 Task: Invite Team Member Softage.1@softage.net to Workspace Data Analysis and Reporting. Invite Team Member Softage.2@softage.net to Workspace Data Analysis and Reporting. Invite Team Member Softage.3@softage.net to Workspace Data Analysis and Reporting. Invite Team Member Softage.4@softage.net to Workspace Data Analysis and Reporting
Action: Mouse moved to (135, 98)
Screenshot: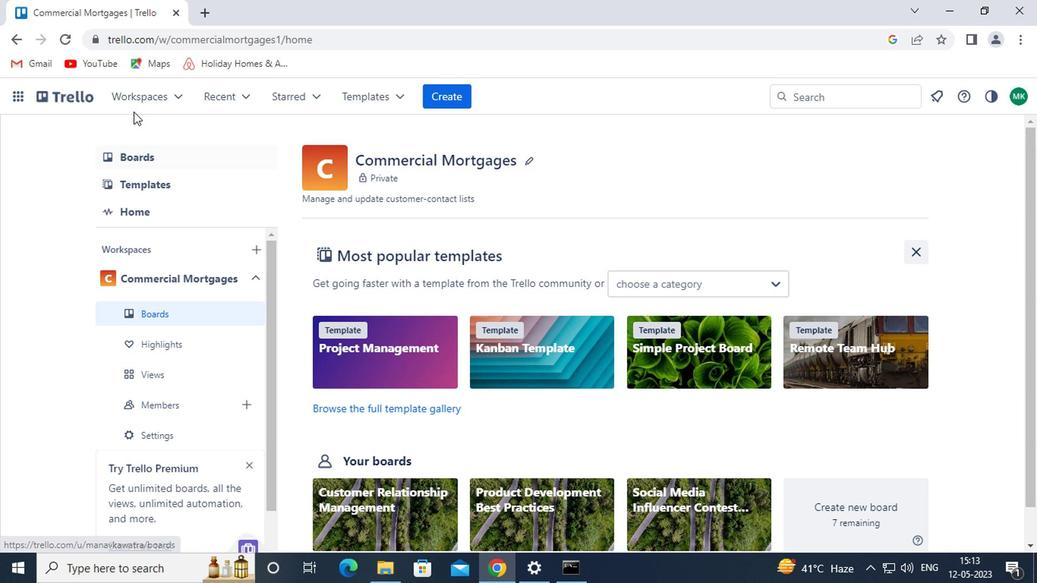 
Action: Mouse pressed left at (135, 98)
Screenshot: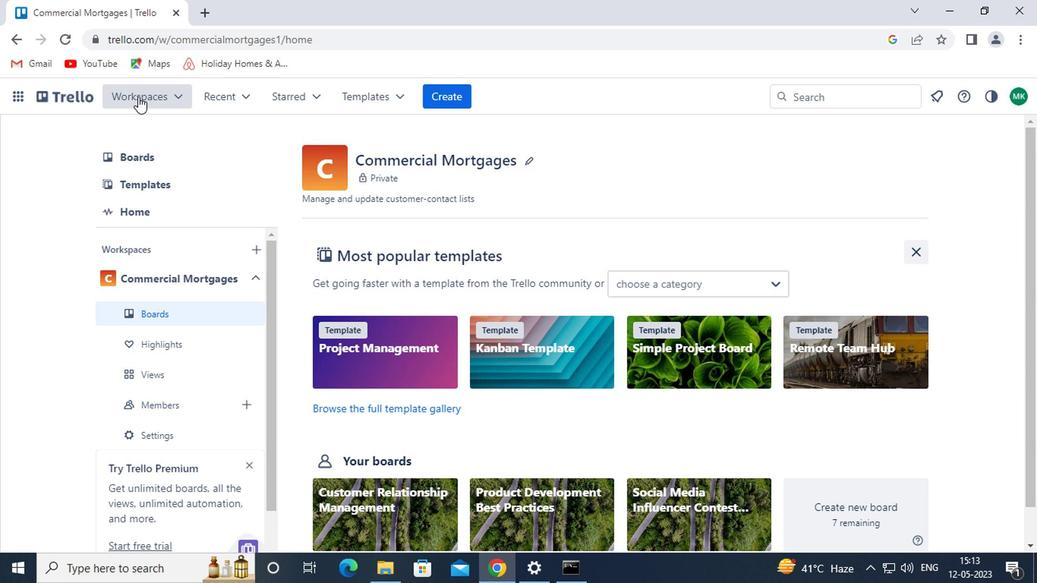 
Action: Mouse moved to (190, 268)
Screenshot: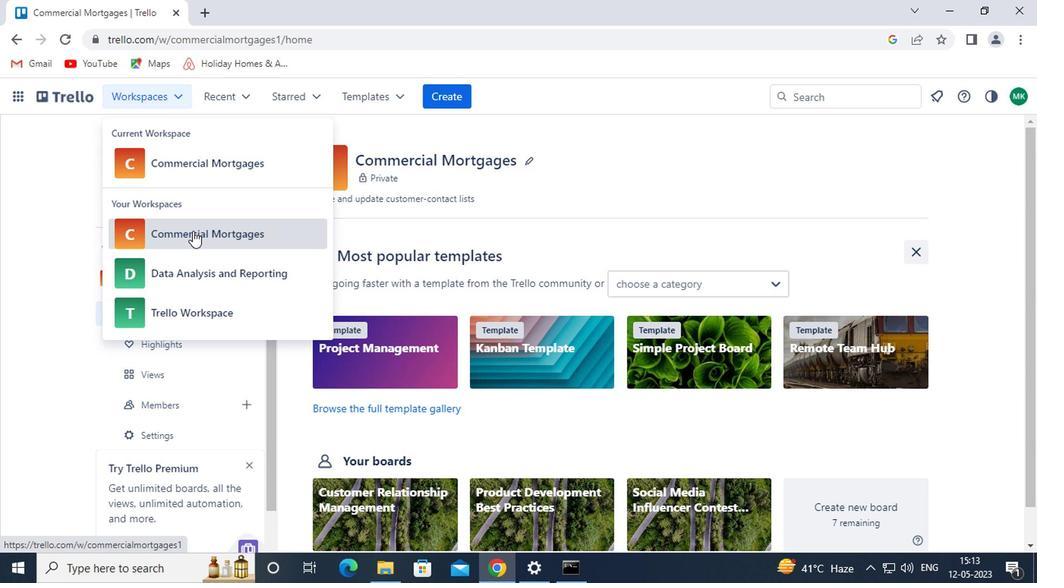 
Action: Mouse pressed left at (190, 268)
Screenshot: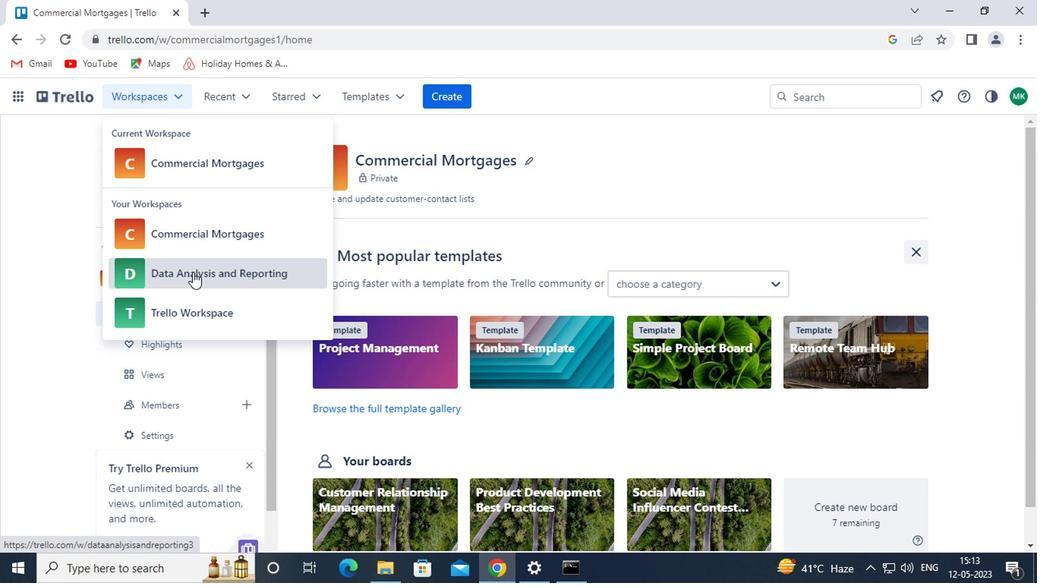
Action: Mouse moved to (861, 159)
Screenshot: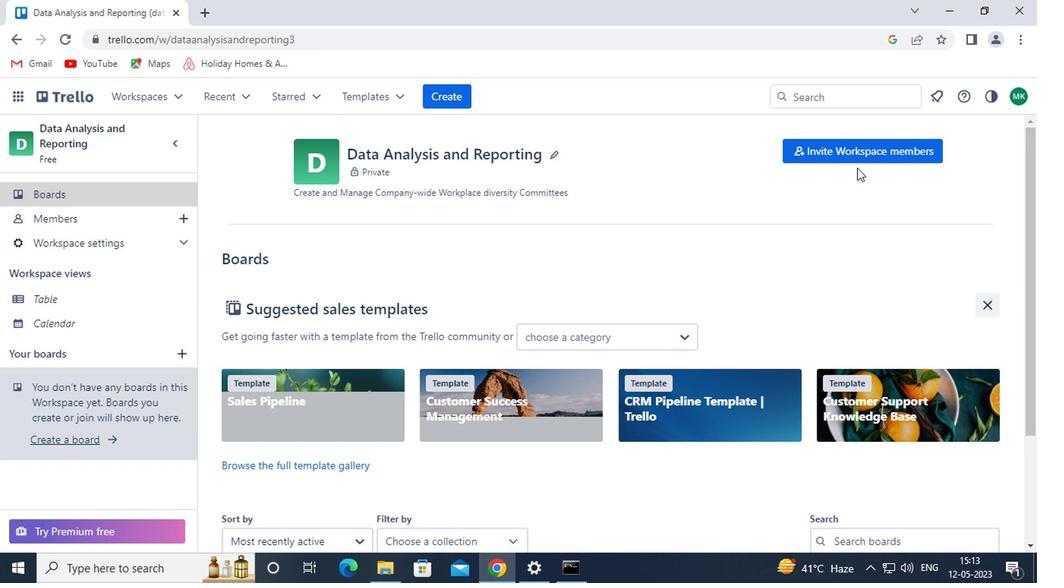 
Action: Mouse pressed left at (861, 159)
Screenshot: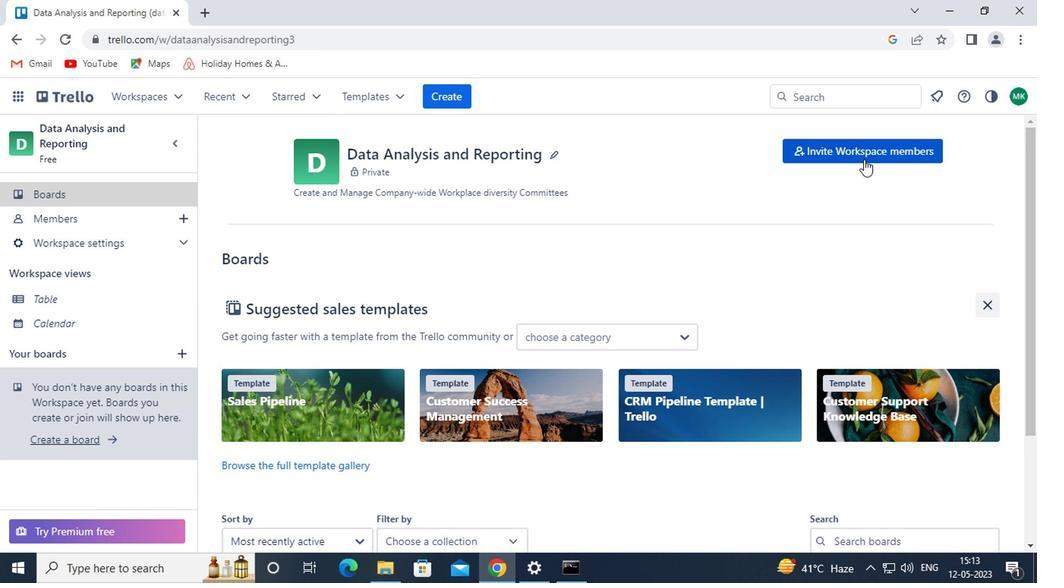 
Action: Mouse moved to (339, 299)
Screenshot: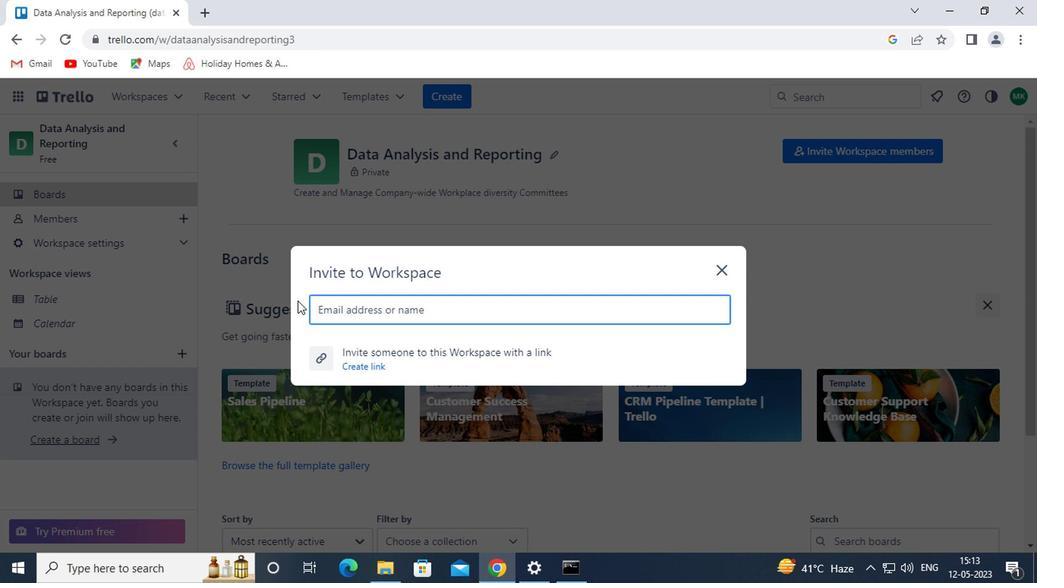 
Action: Mouse pressed left at (339, 299)
Screenshot: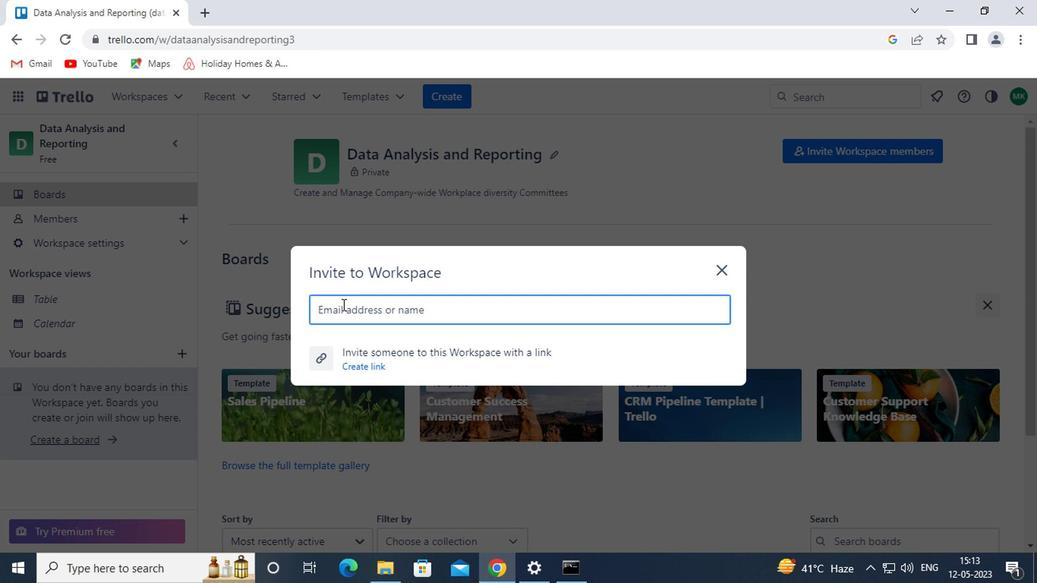 
Action: Key pressed <Key.shift><Key.shift><Key.shift><Key.shift><Key.shift><Key.shift><Key.shift><Key.shift><Key.shift><Key.shift><Key.shift><Key.shift><Key.shift><Key.shift>SOFT<Key.caps_lock><Key.caps_lock>AGE.1<Key.shift>@SOFTAGE.NET
Screenshot: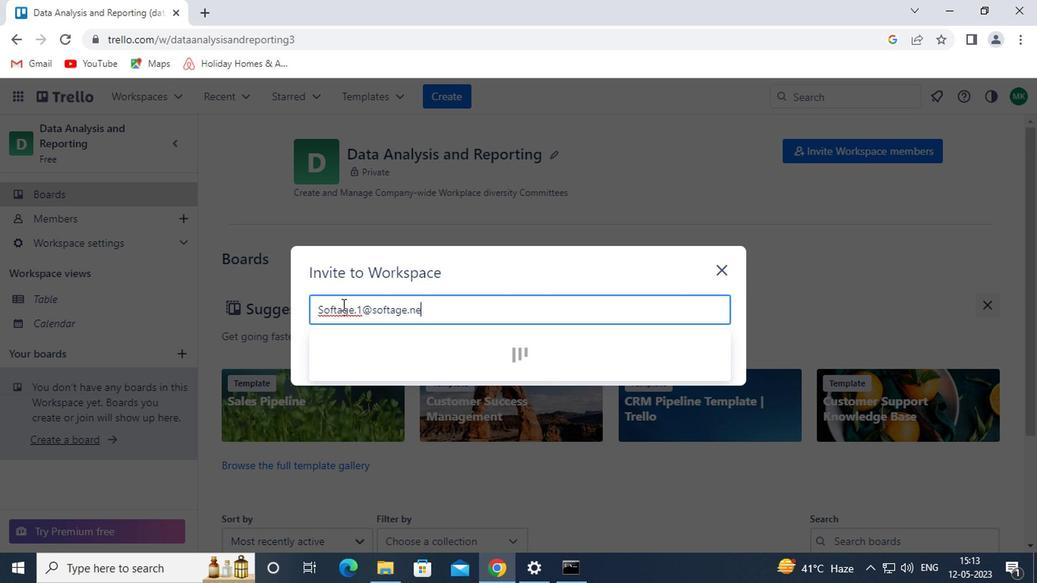 
Action: Mouse moved to (402, 344)
Screenshot: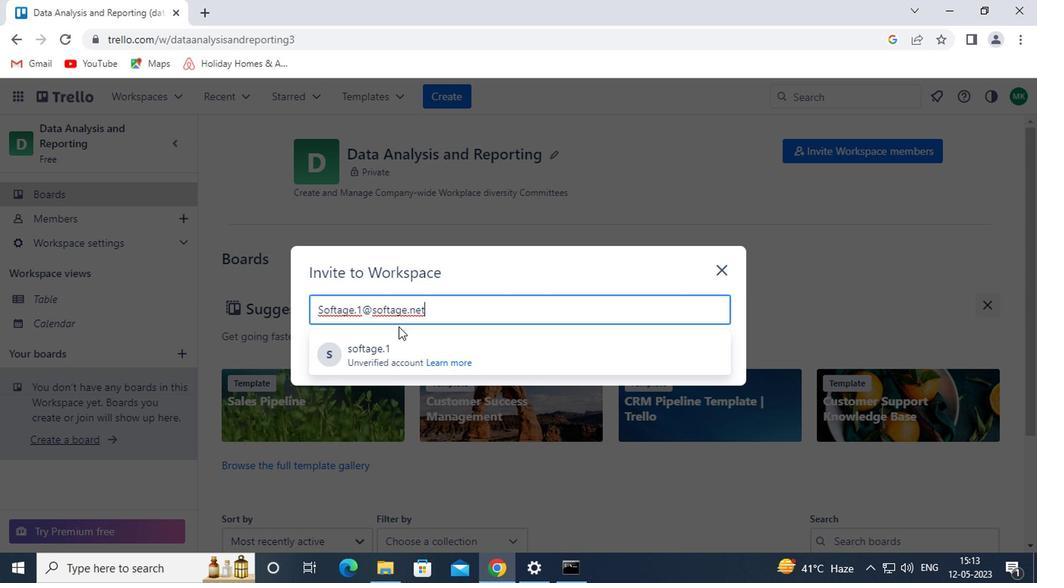 
Action: Mouse pressed left at (402, 344)
Screenshot: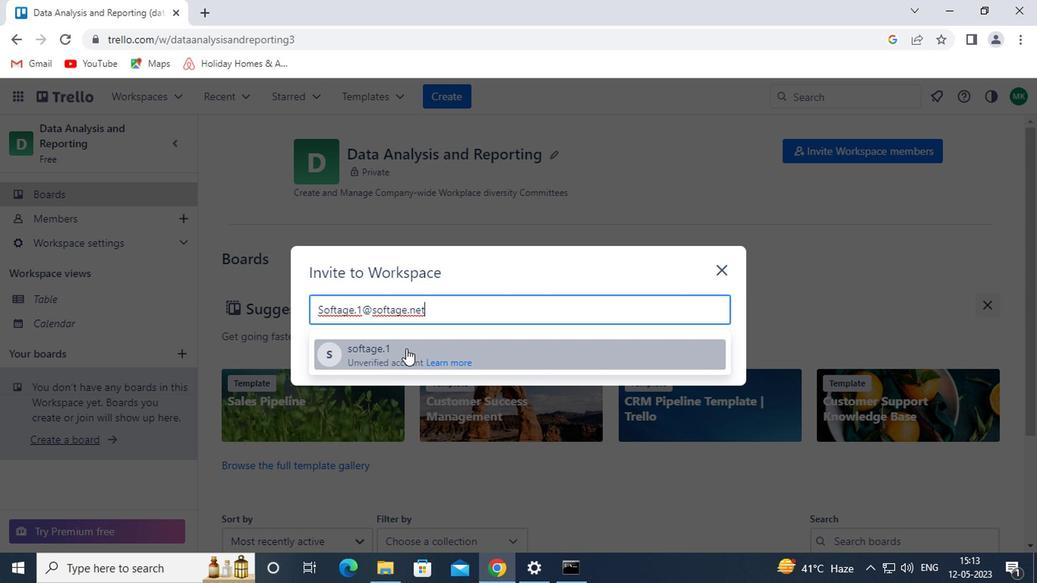 
Action: Mouse moved to (473, 276)
Screenshot: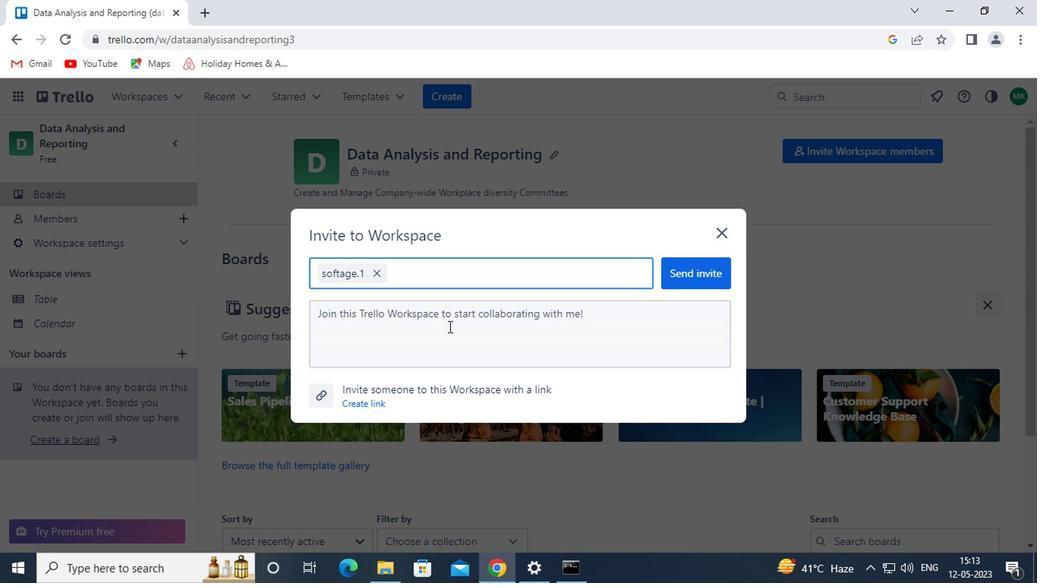 
Action: Key pressed <Key.caps_lock>SOFTAGE.2<Key.shift>@SOFTAGE.NET<Key.backspace><Key.backspace><Key.backspace><Key.backspace><Key.backspace><Key.backspace><Key.backspace><Key.backspace><Key.backspace><Key.backspace><Key.backspace><Key.backspace><Key.backspace><Key.backspace><Key.backspace><Key.backspace><Key.backspace><Key.backspace><Key.backspace><Key.backspace><Key.backspace><Key.caps_lock><Key.shift><Key.shift>SOFTAGE.2<Key.shift>@SOFTAGE.NET
Screenshot: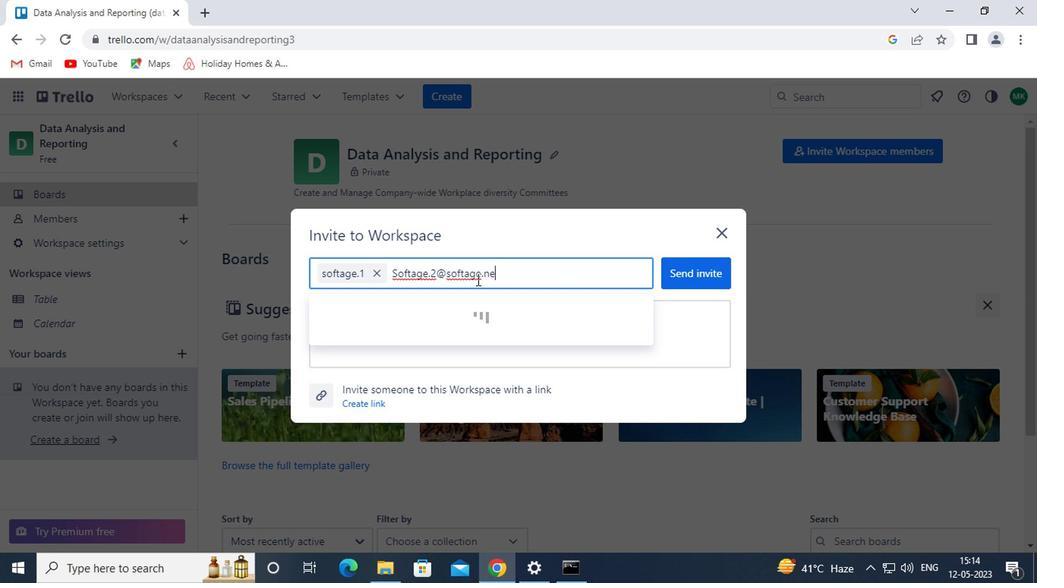 
Action: Mouse moved to (386, 307)
Screenshot: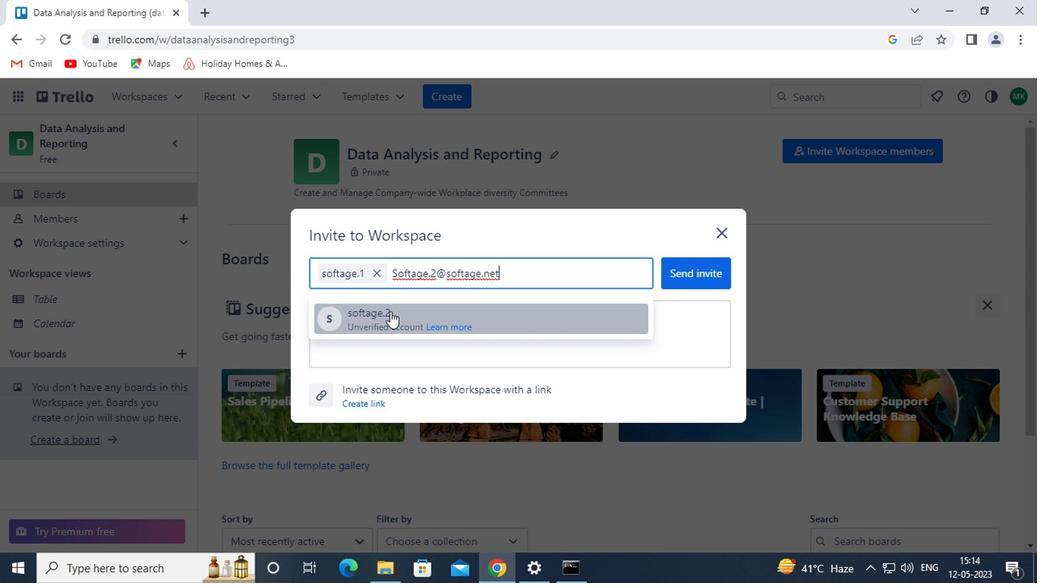 
Action: Mouse pressed left at (386, 307)
Screenshot: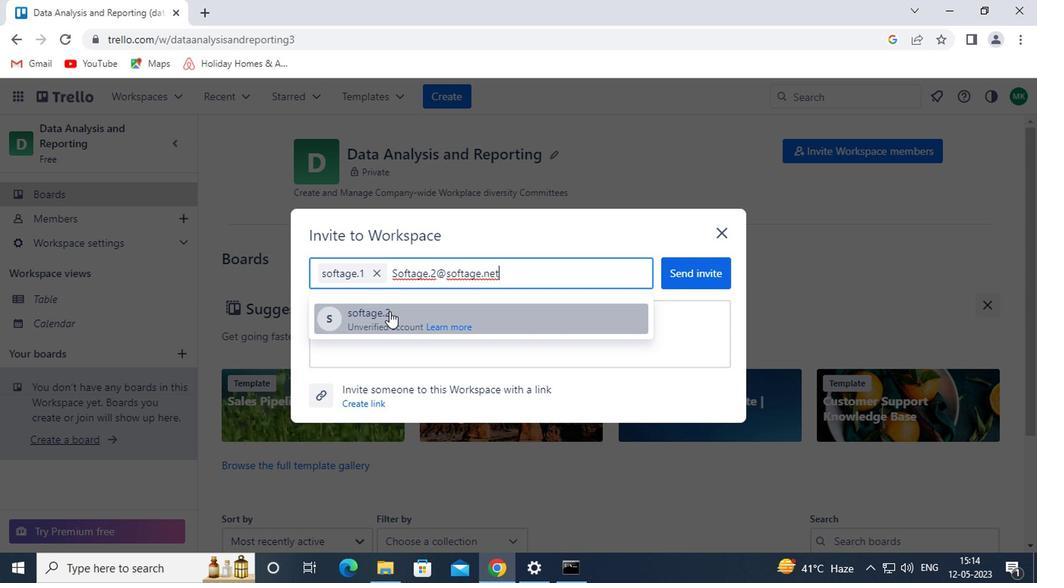 
Action: Key pressed <Key.shift>SOFTAGE.3<Key.shift>@SOFTAGE.NET
Screenshot: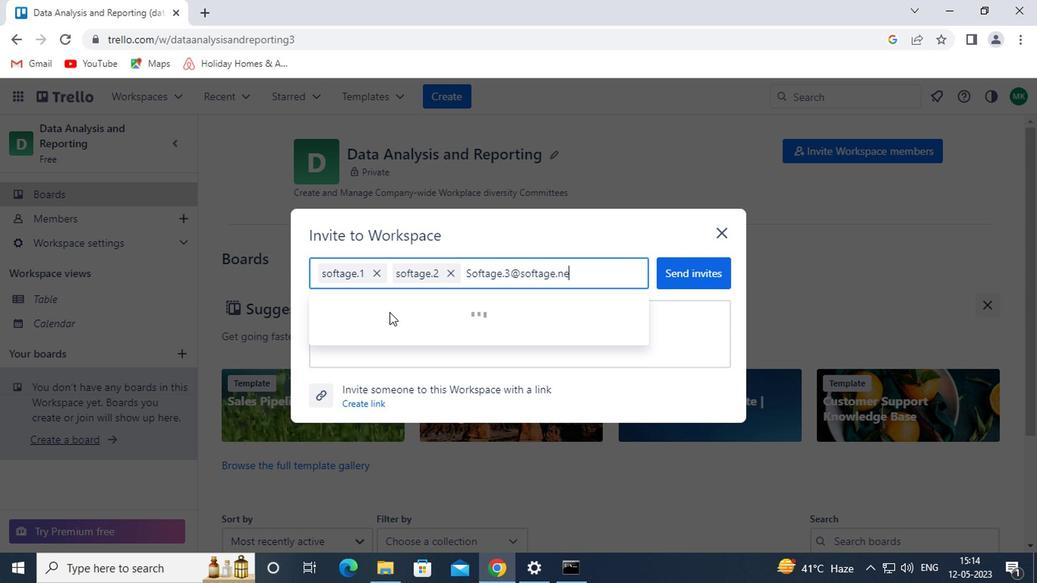 
Action: Mouse moved to (385, 308)
Screenshot: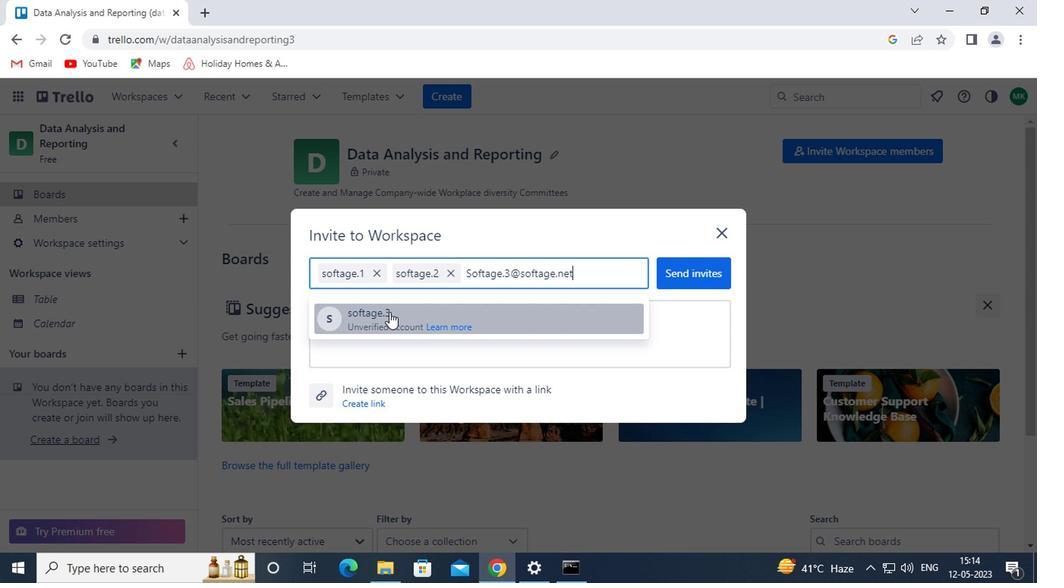 
Action: Mouse pressed left at (385, 308)
Screenshot: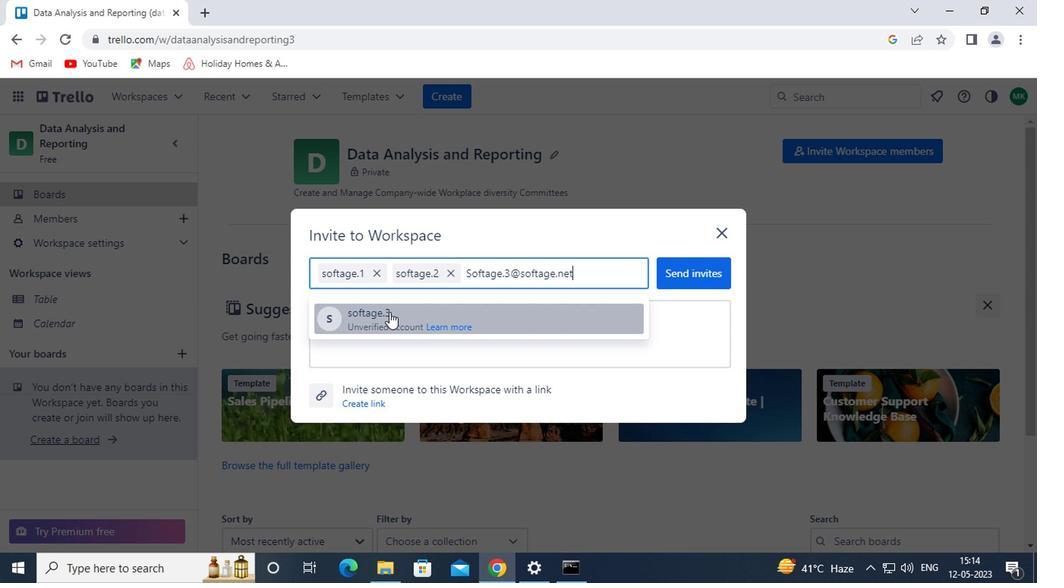 
Action: Key pressed <Key.shift>SOFTAGE.4<Key.shift>@SOFTAGE.NET
Screenshot: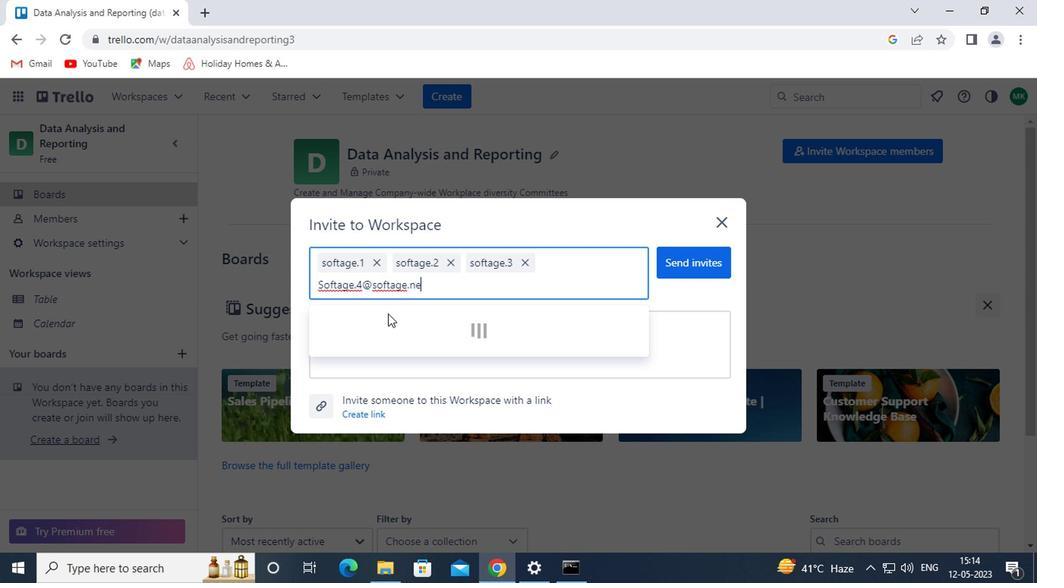 
Action: Mouse pressed left at (385, 308)
Screenshot: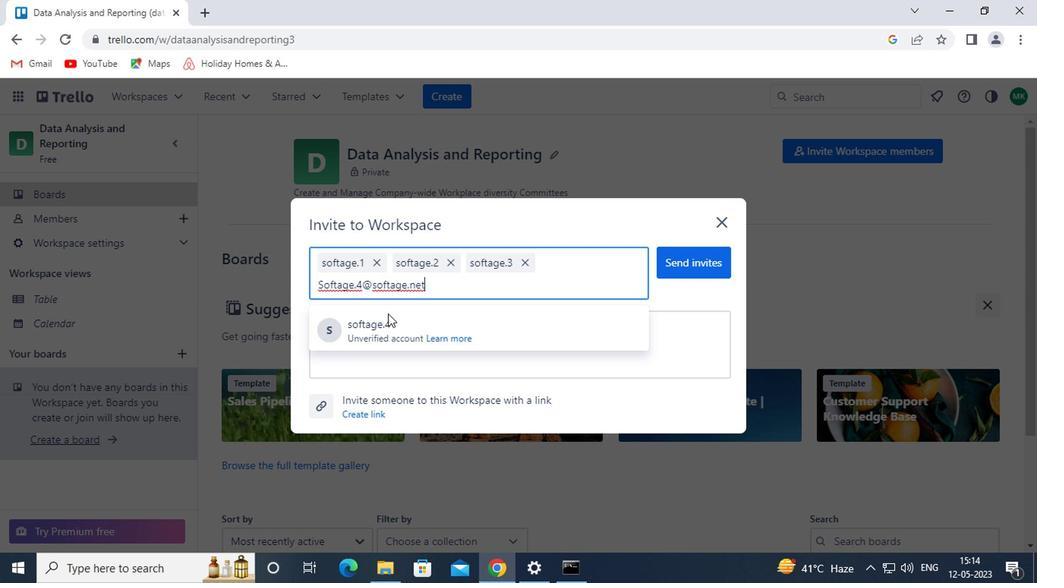 
Action: Mouse moved to (691, 270)
Screenshot: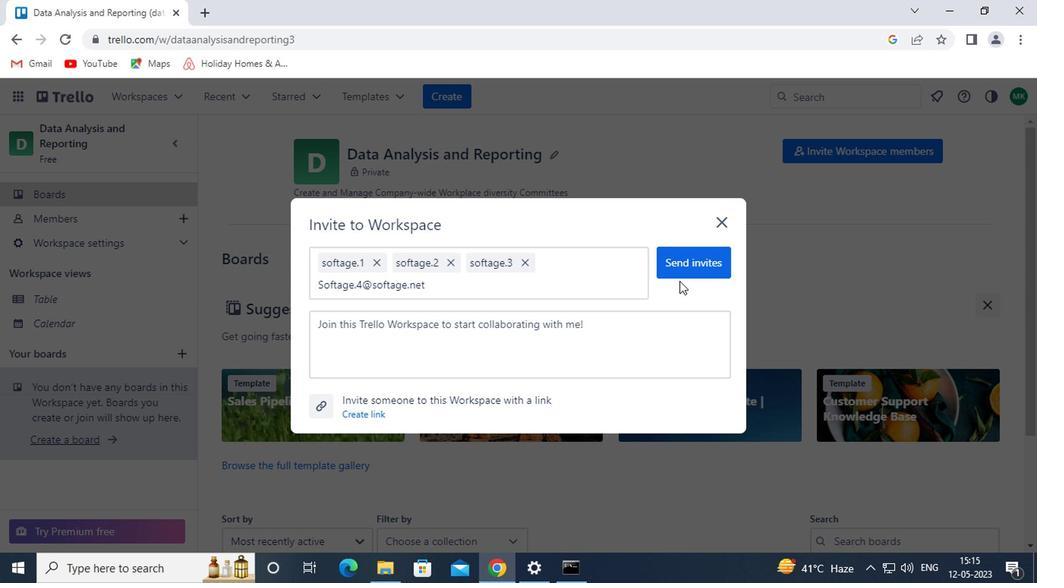 
Action: Mouse pressed left at (691, 270)
Screenshot: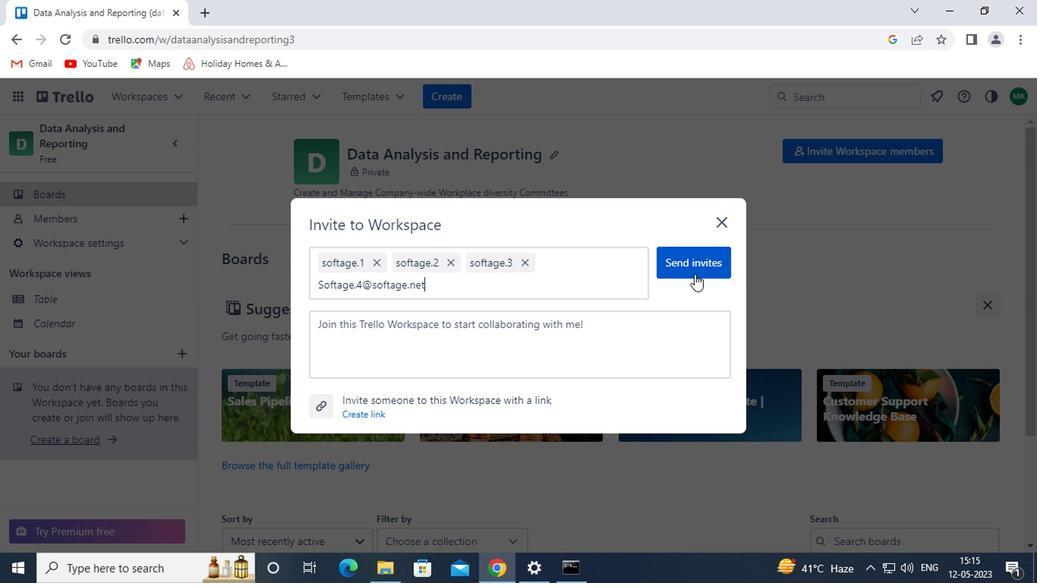 
